 Task: Set "Video frame-rate" for transcode stream output to "30".
Action: Mouse moved to (109, 17)
Screenshot: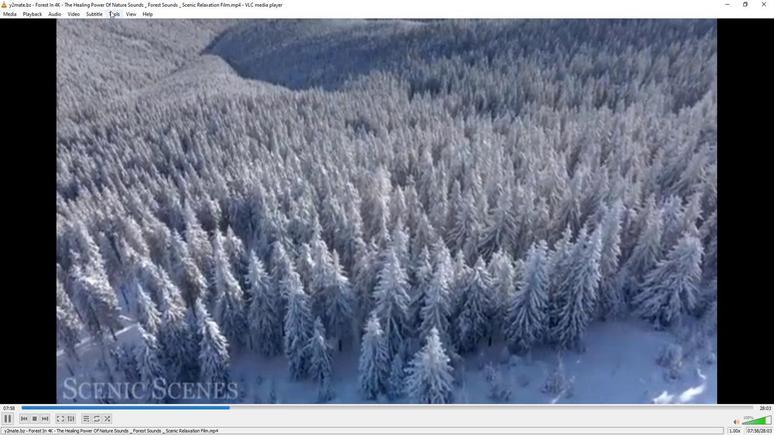 
Action: Mouse pressed left at (109, 17)
Screenshot: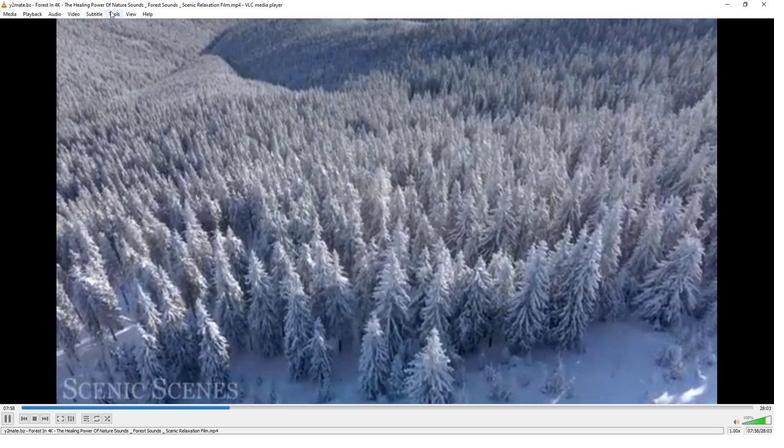 
Action: Mouse moved to (129, 114)
Screenshot: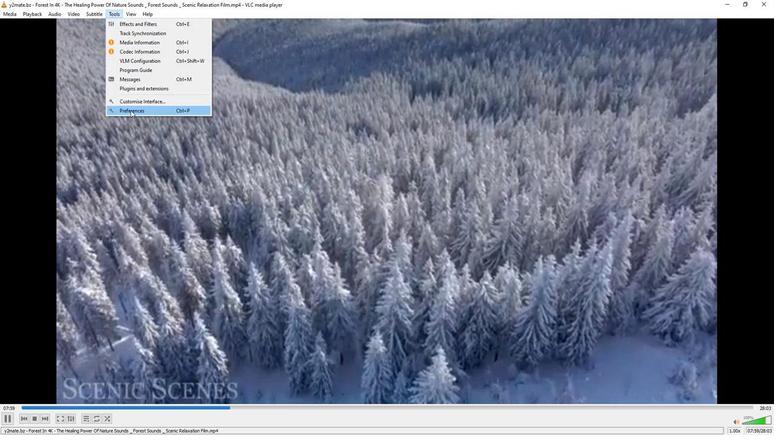 
Action: Mouse pressed left at (129, 114)
Screenshot: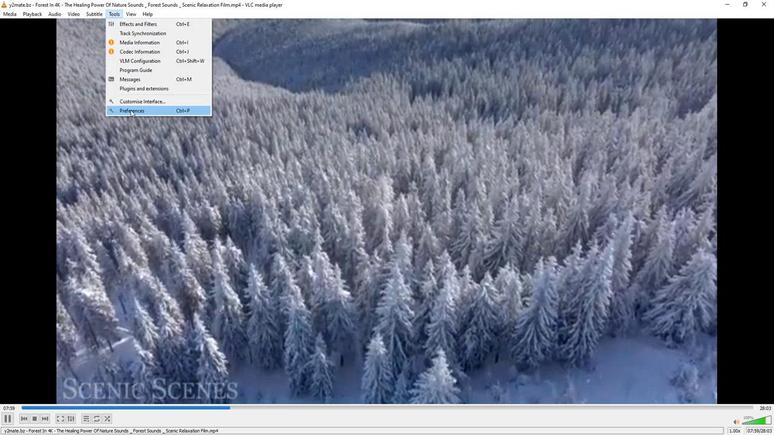 
Action: Mouse moved to (255, 352)
Screenshot: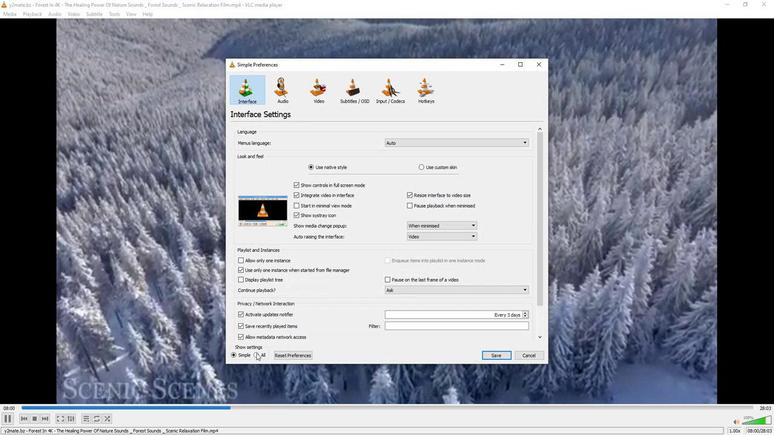 
Action: Mouse pressed left at (255, 352)
Screenshot: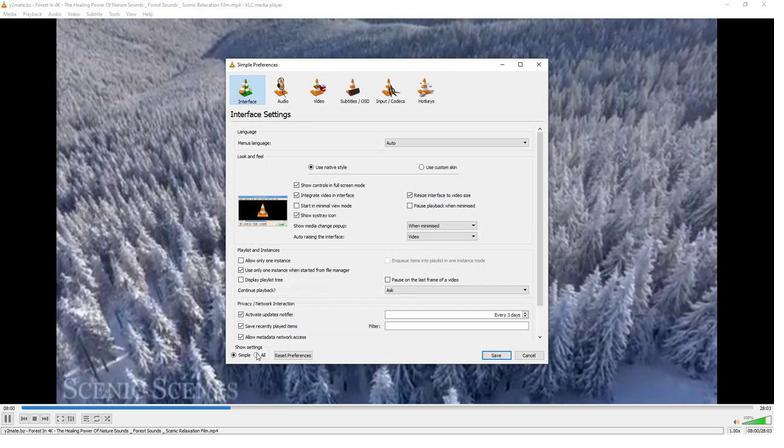 
Action: Mouse moved to (243, 284)
Screenshot: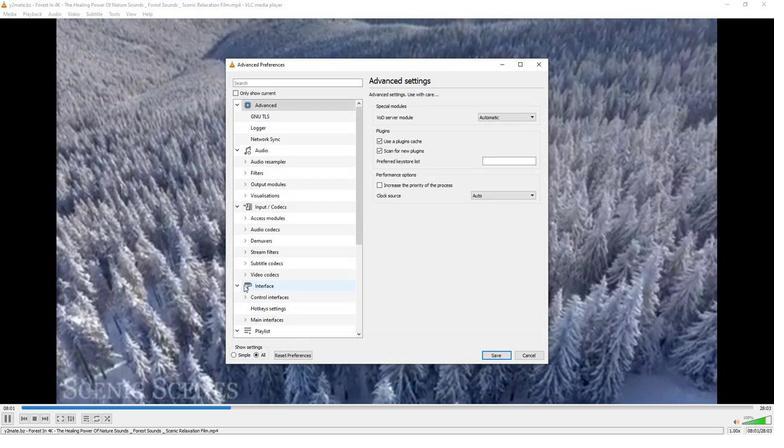 
Action: Mouse scrolled (243, 284) with delta (0, 0)
Screenshot: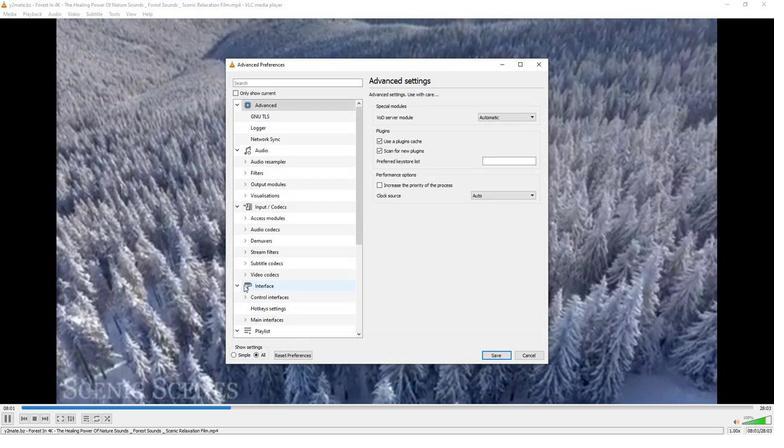 
Action: Mouse moved to (243, 282)
Screenshot: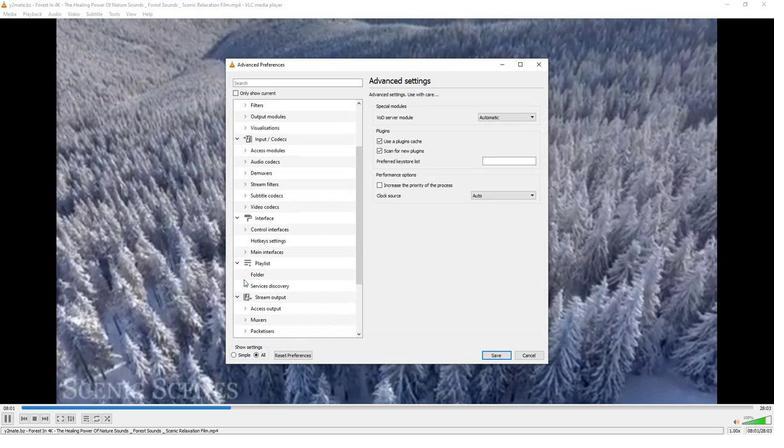 
Action: Mouse scrolled (243, 281) with delta (0, 0)
Screenshot: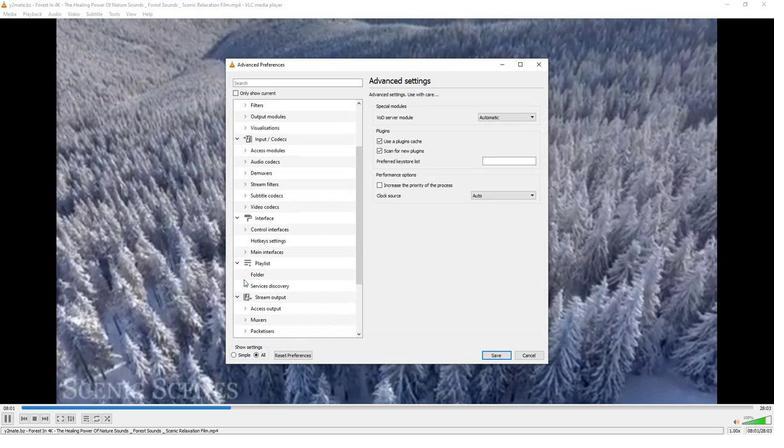 
Action: Mouse moved to (243, 279)
Screenshot: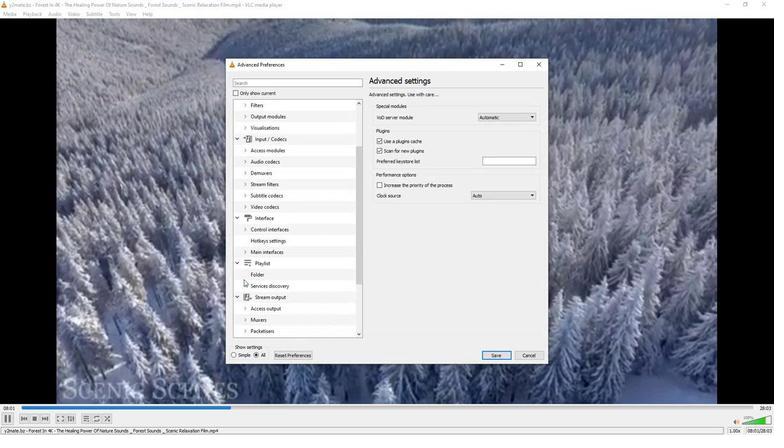 
Action: Mouse scrolled (243, 279) with delta (0, 0)
Screenshot: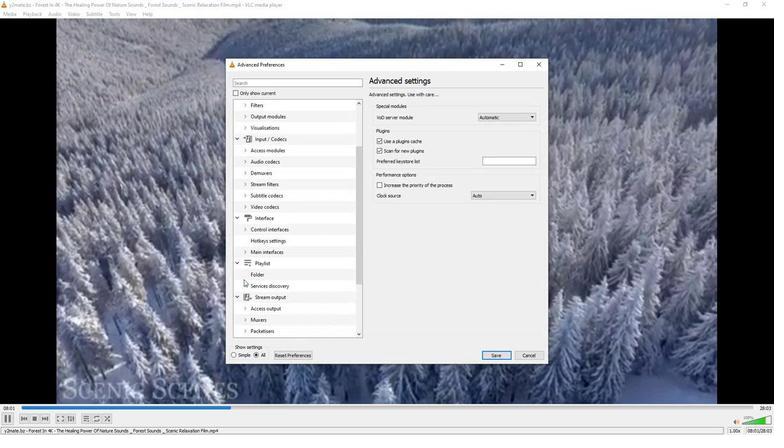 
Action: Mouse moved to (243, 276)
Screenshot: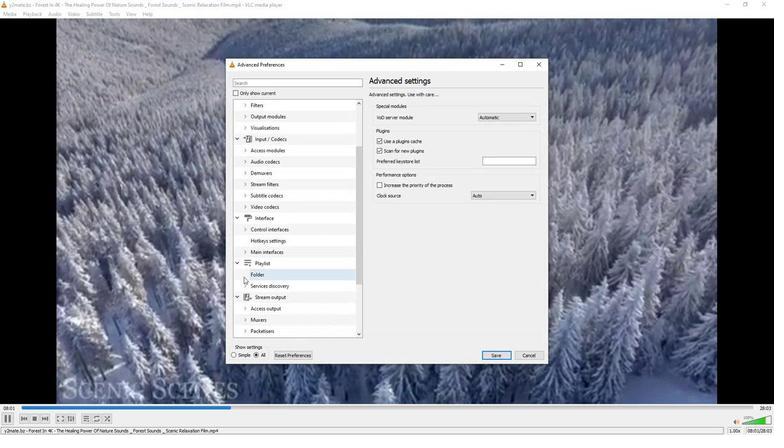 
Action: Mouse scrolled (243, 275) with delta (0, 0)
Screenshot: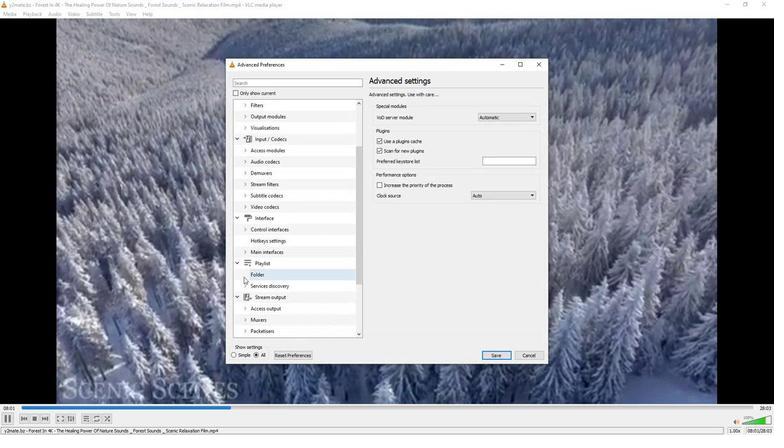 
Action: Mouse moved to (243, 272)
Screenshot: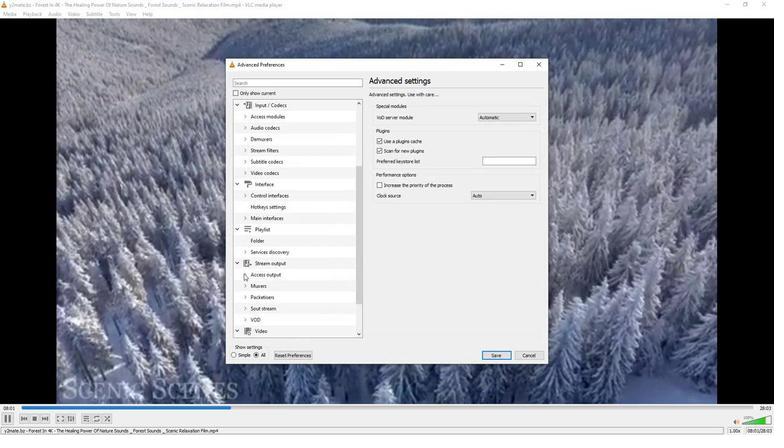 
Action: Mouse scrolled (243, 271) with delta (0, 0)
Screenshot: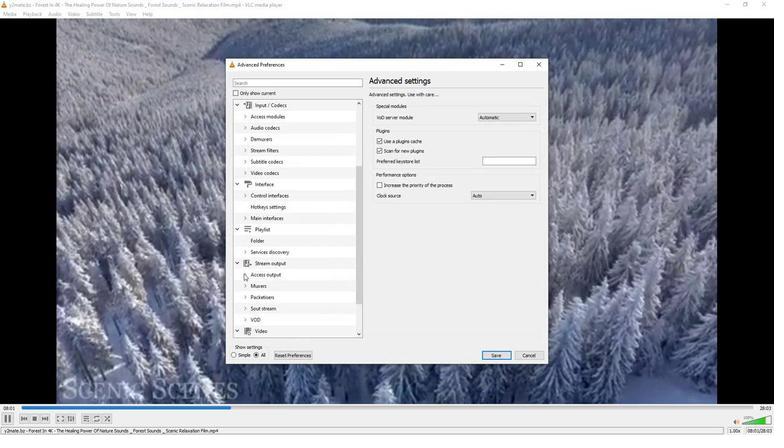 
Action: Mouse moved to (243, 262)
Screenshot: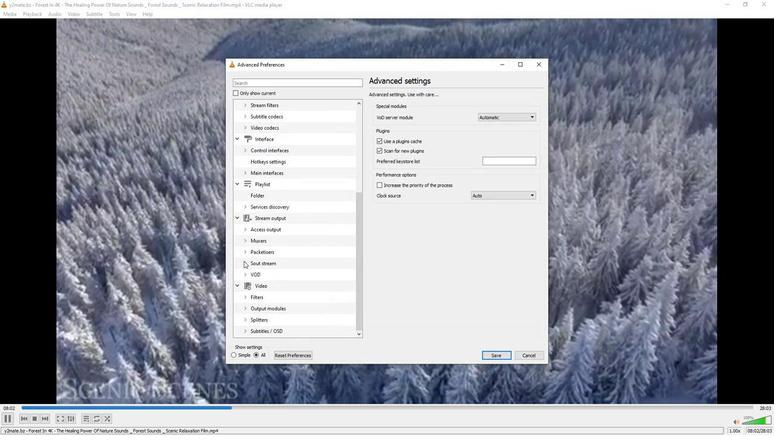
Action: Mouse pressed left at (243, 262)
Screenshot: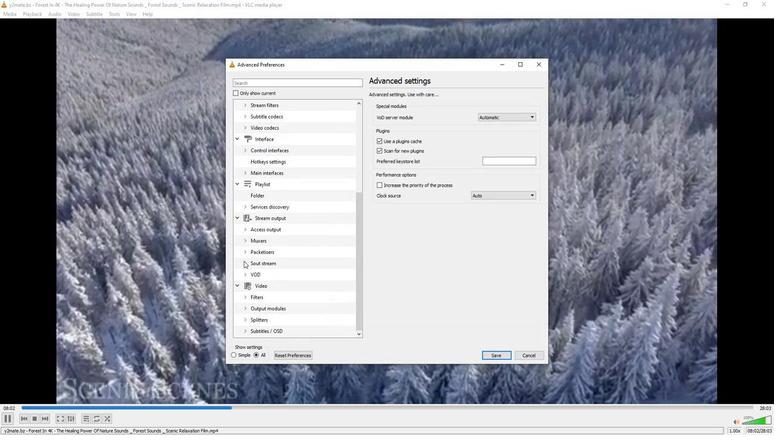 
Action: Mouse moved to (243, 264)
Screenshot: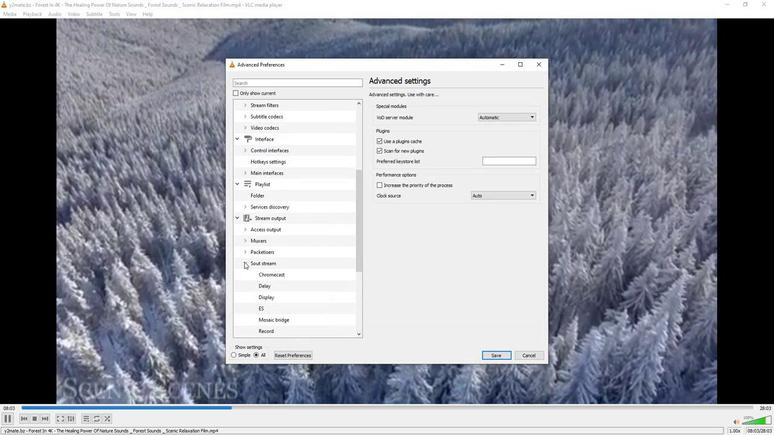 
Action: Mouse scrolled (243, 263) with delta (0, 0)
Screenshot: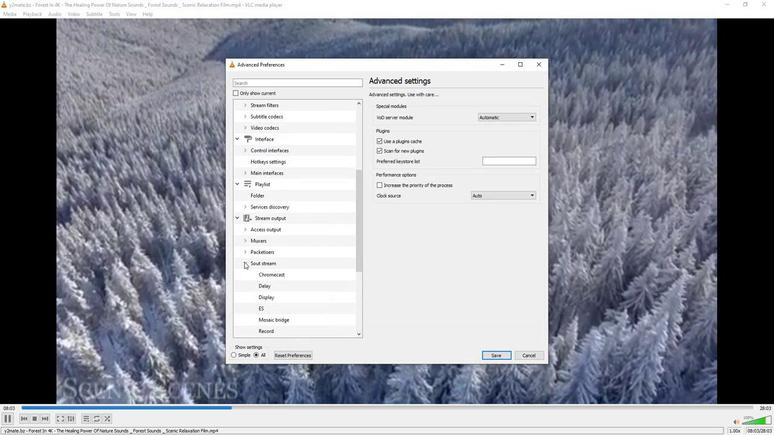 
Action: Mouse moved to (243, 264)
Screenshot: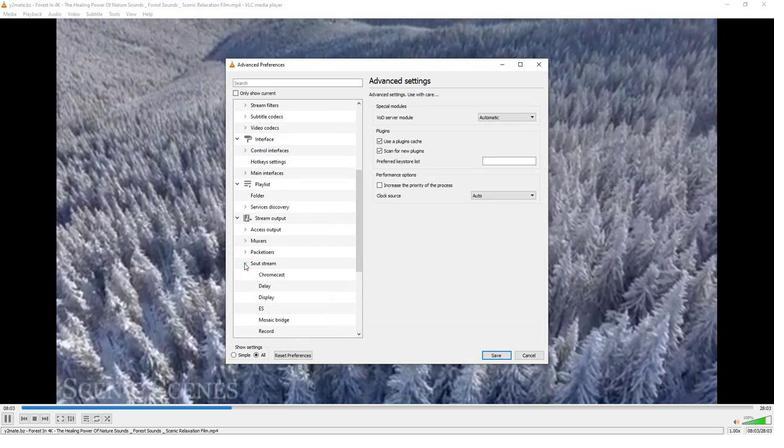 
Action: Mouse scrolled (243, 263) with delta (0, 0)
Screenshot: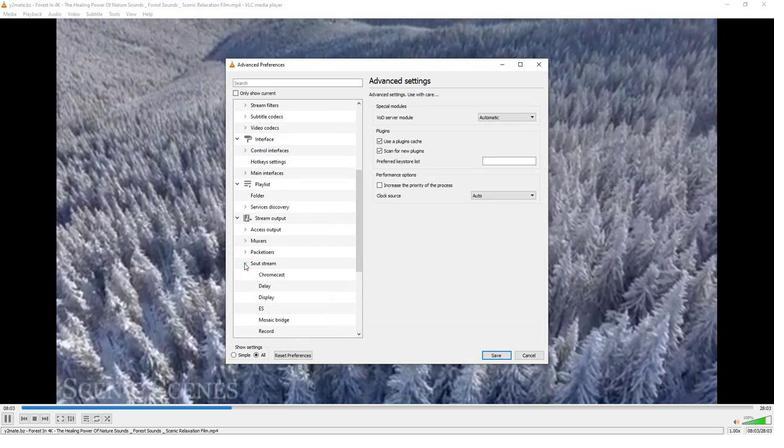 
Action: Mouse scrolled (243, 263) with delta (0, 0)
Screenshot: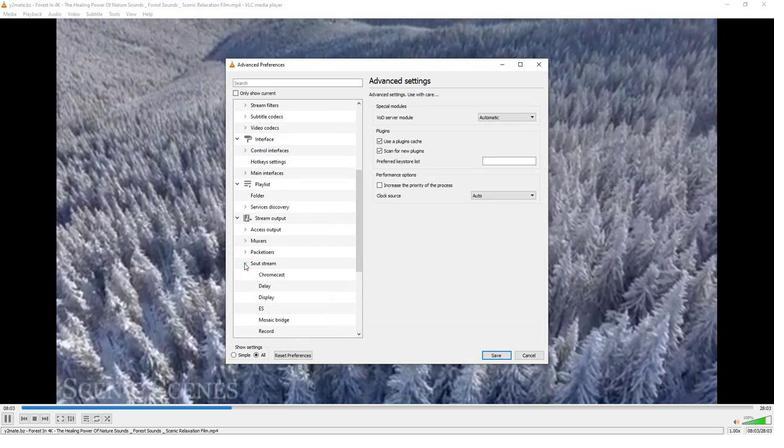 
Action: Mouse scrolled (243, 263) with delta (0, 0)
Screenshot: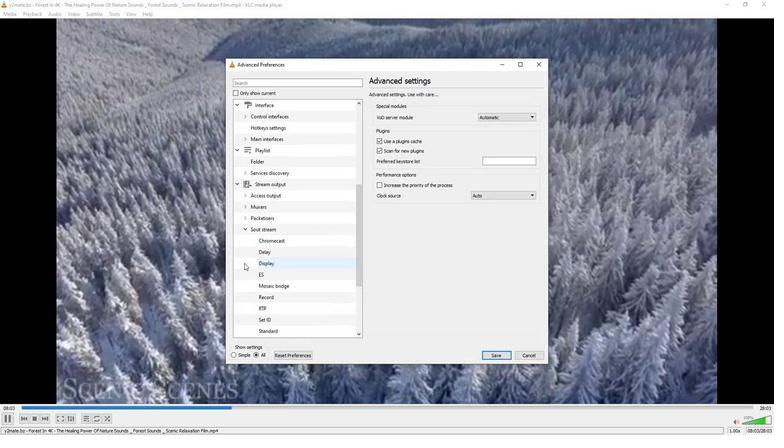 
Action: Mouse moved to (268, 261)
Screenshot: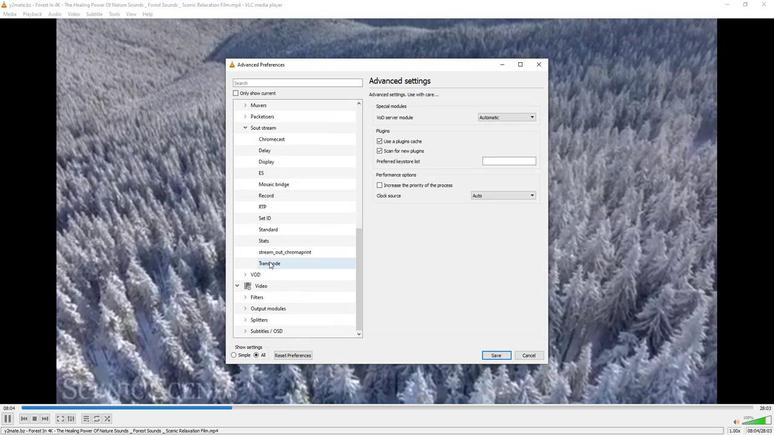
Action: Mouse pressed left at (268, 261)
Screenshot: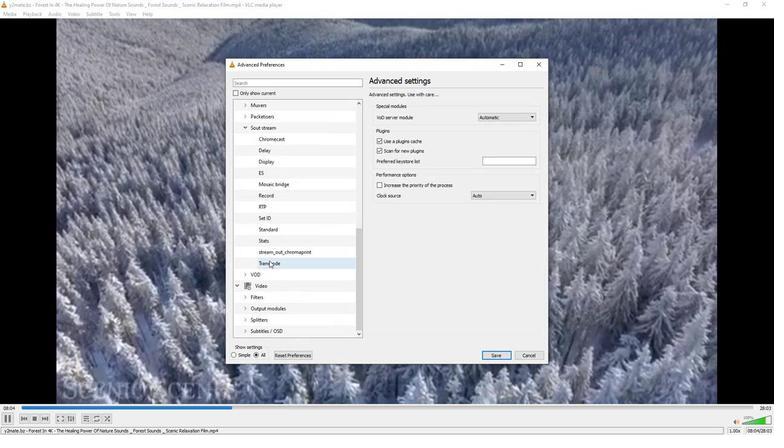 
Action: Mouse moved to (410, 335)
Screenshot: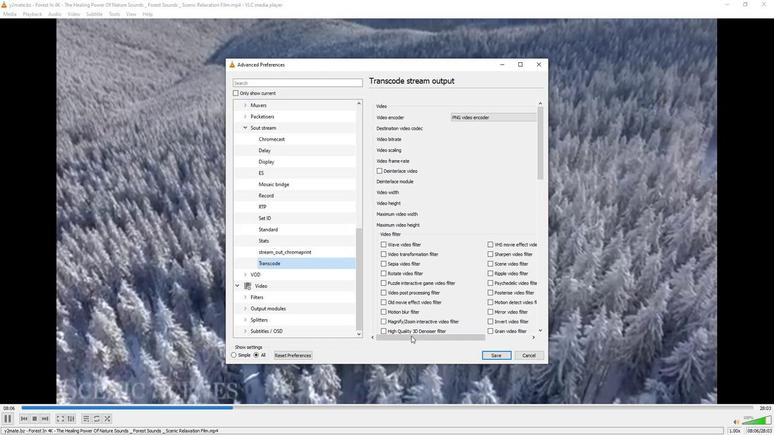 
Action: Mouse pressed left at (410, 335)
Screenshot: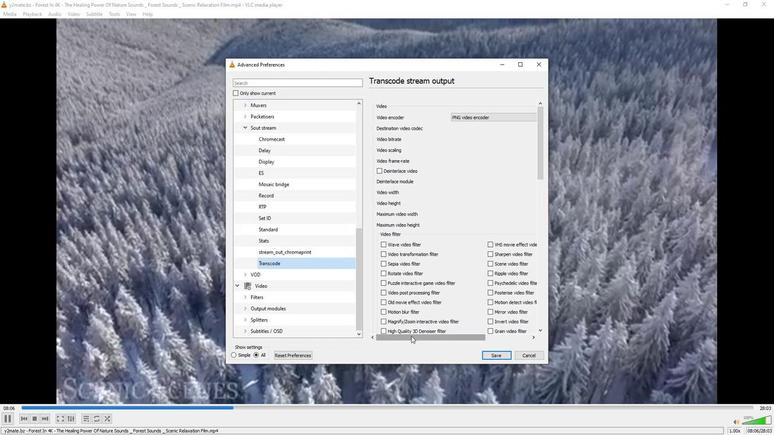 
Action: Mouse moved to (482, 162)
Screenshot: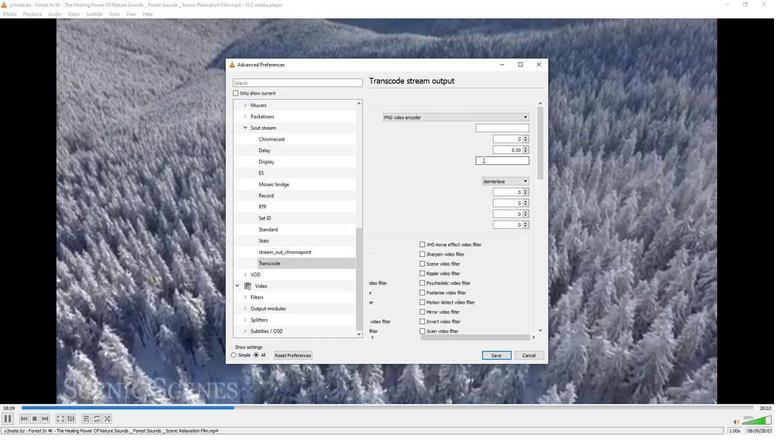 
Action: Mouse pressed left at (482, 162)
Screenshot: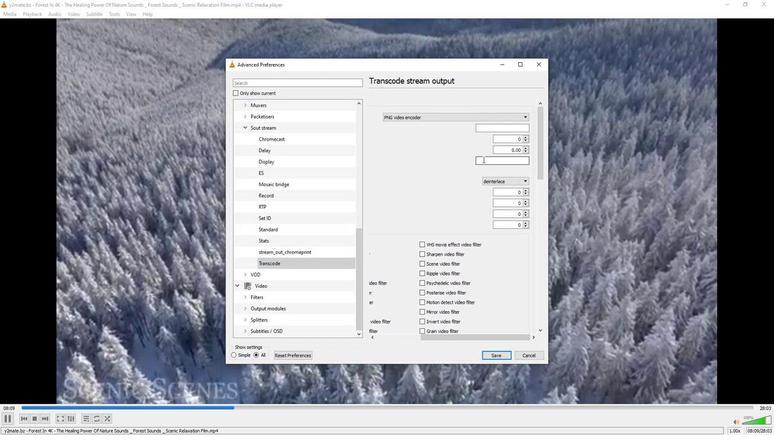 
Action: Mouse moved to (482, 163)
Screenshot: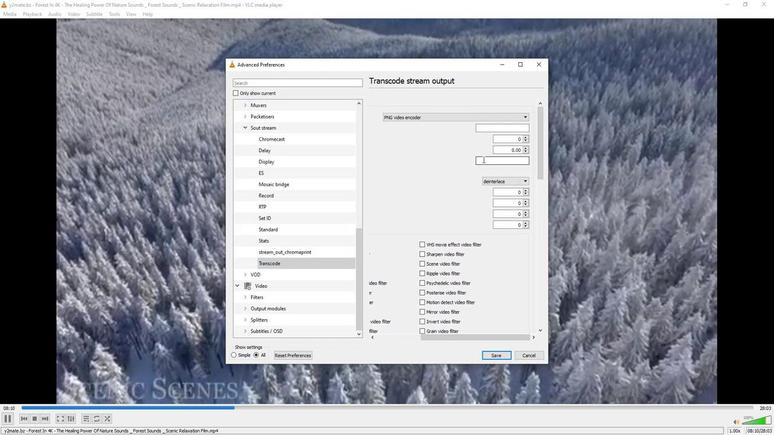 
Action: Key pressed 10<Key.backspace><Key.backspace>3
Screenshot: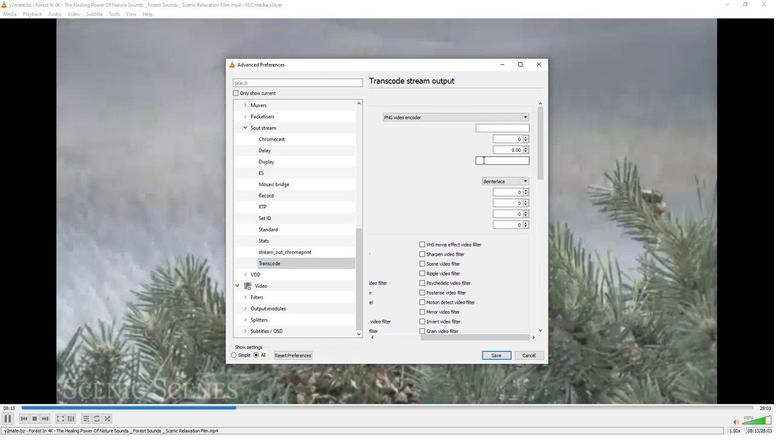 
Action: Mouse moved to (482, 163)
Screenshot: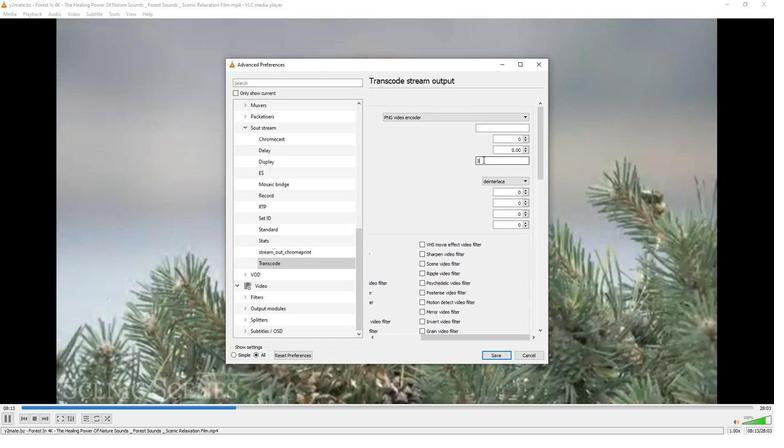 
Action: Key pressed 0
Screenshot: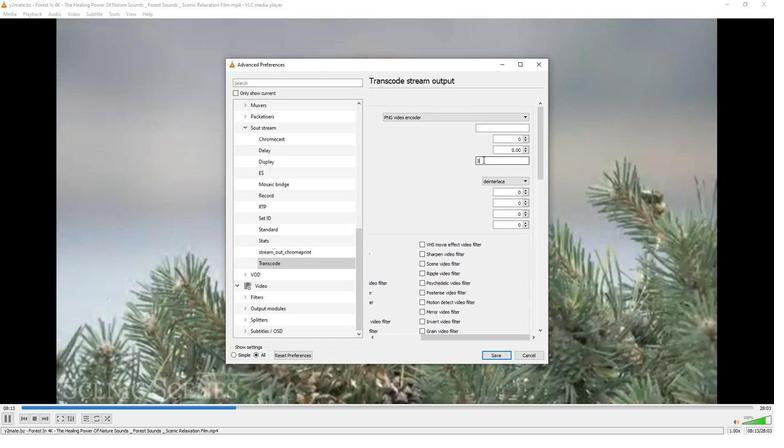 
Action: Mouse moved to (481, 163)
Screenshot: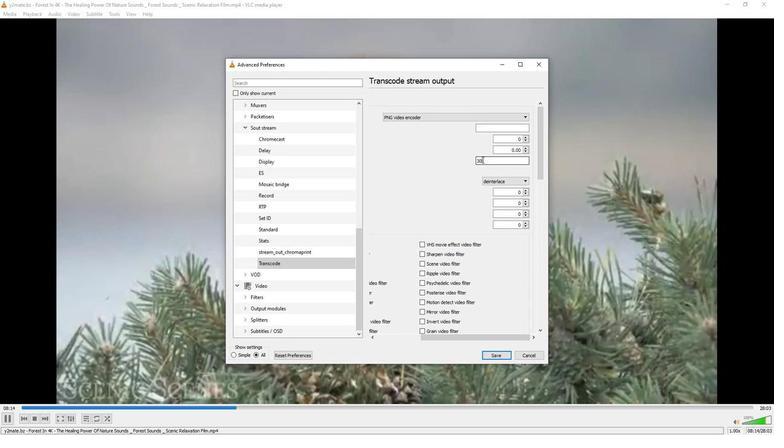 
